 Task: Use the formula "VLOOKUP" in spreadsheet "Project protfolio".
Action: Mouse moved to (127, 65)
Screenshot: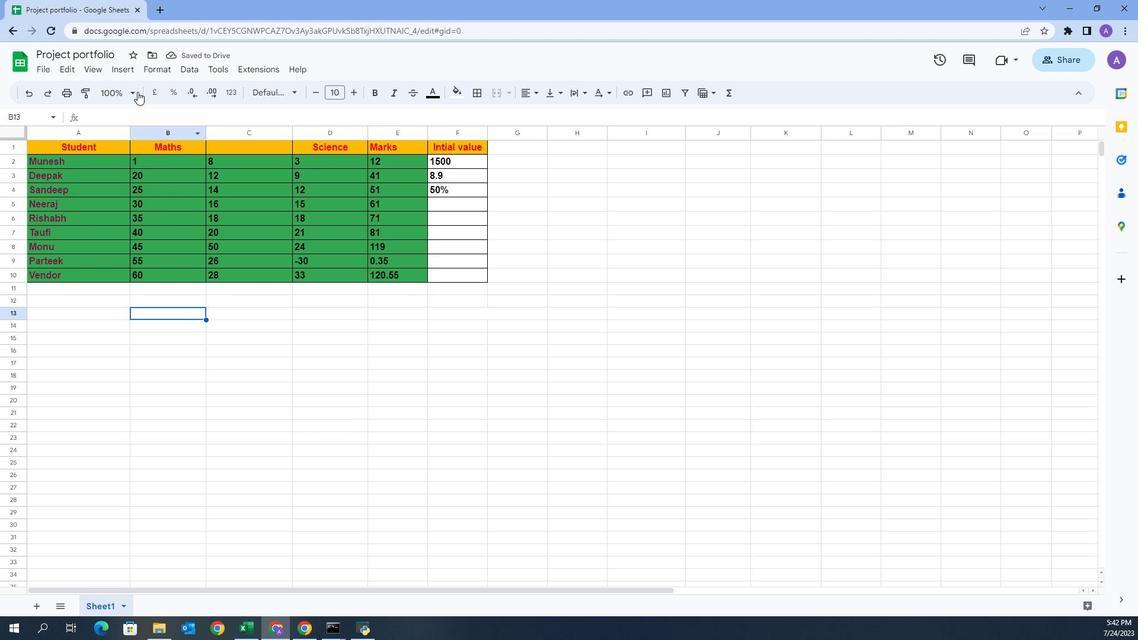 
Action: Mouse pressed left at (127, 65)
Screenshot: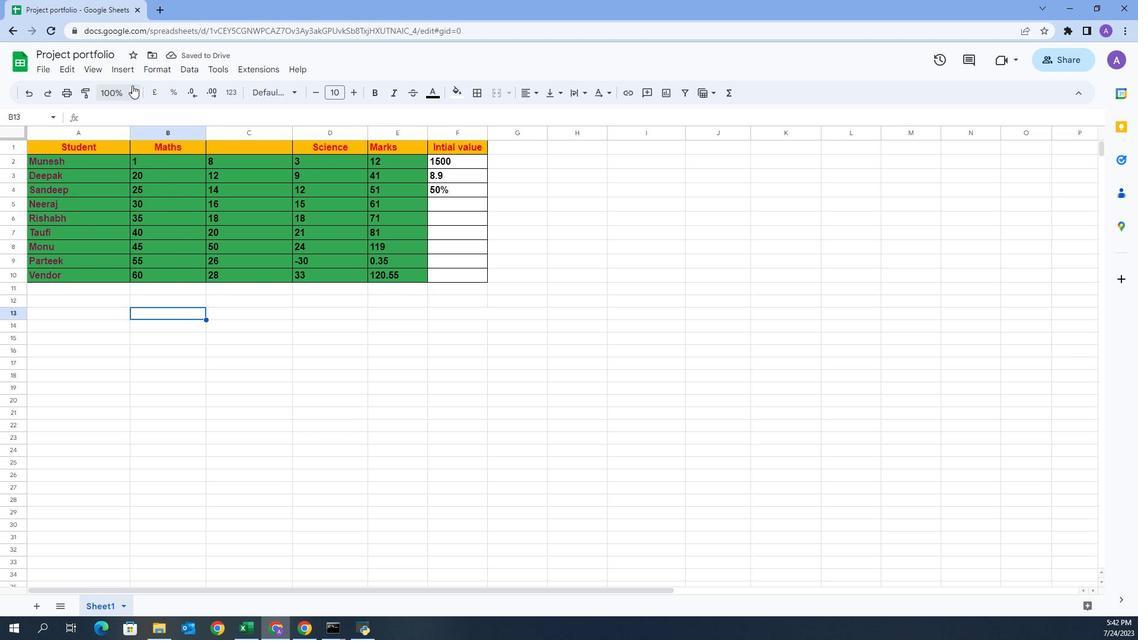 
Action: Mouse moved to (163, 250)
Screenshot: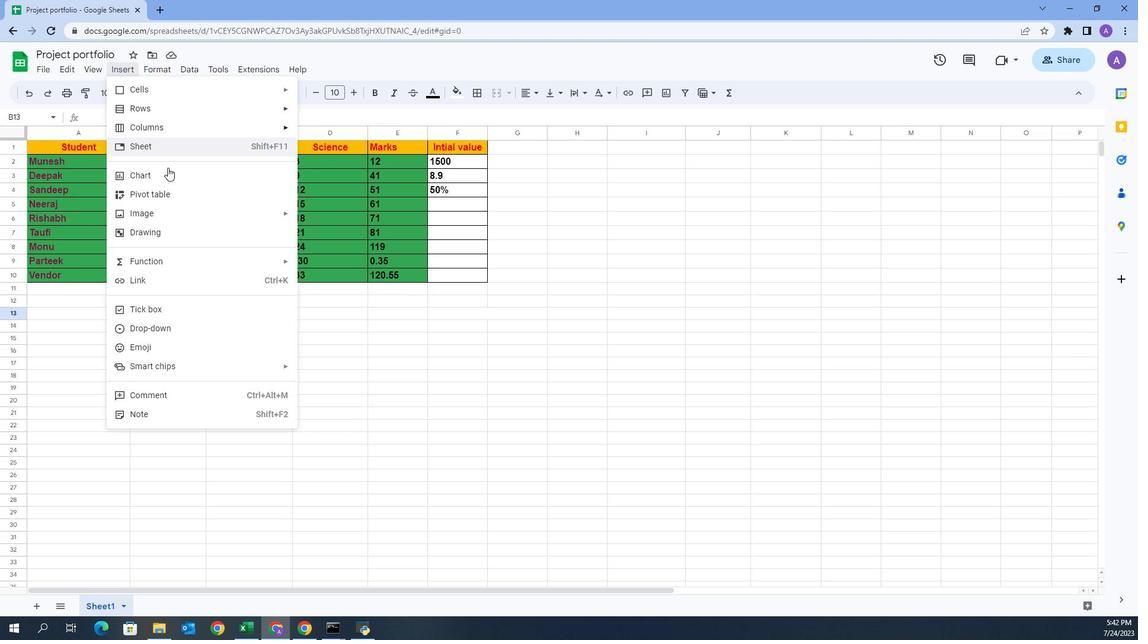 
Action: Mouse pressed left at (163, 250)
Screenshot: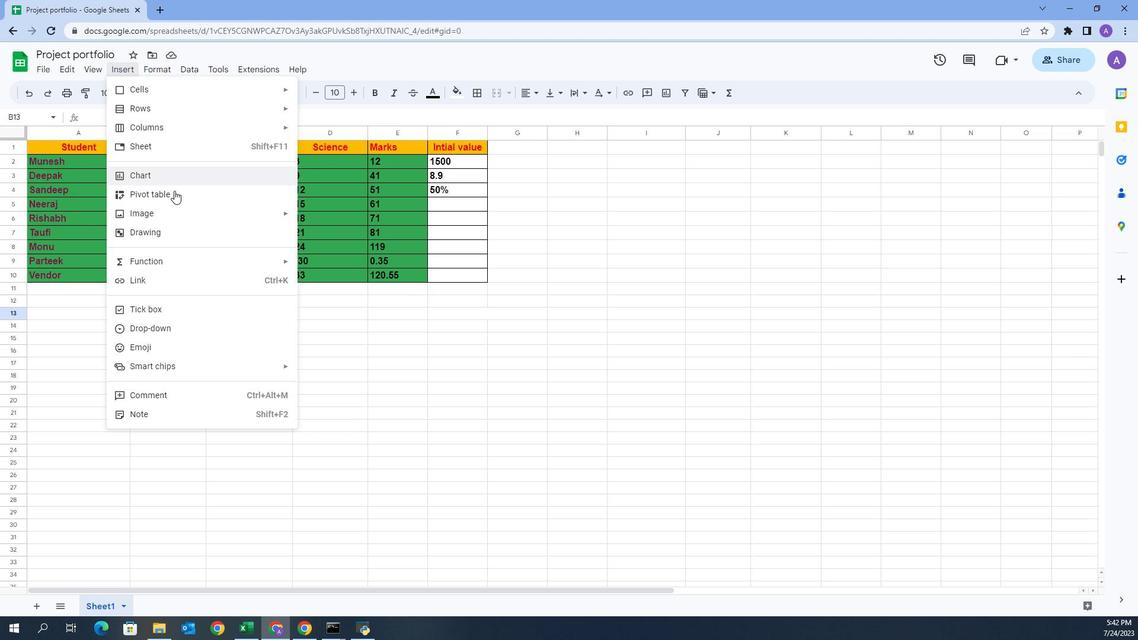 
Action: Mouse moved to (305, 258)
Screenshot: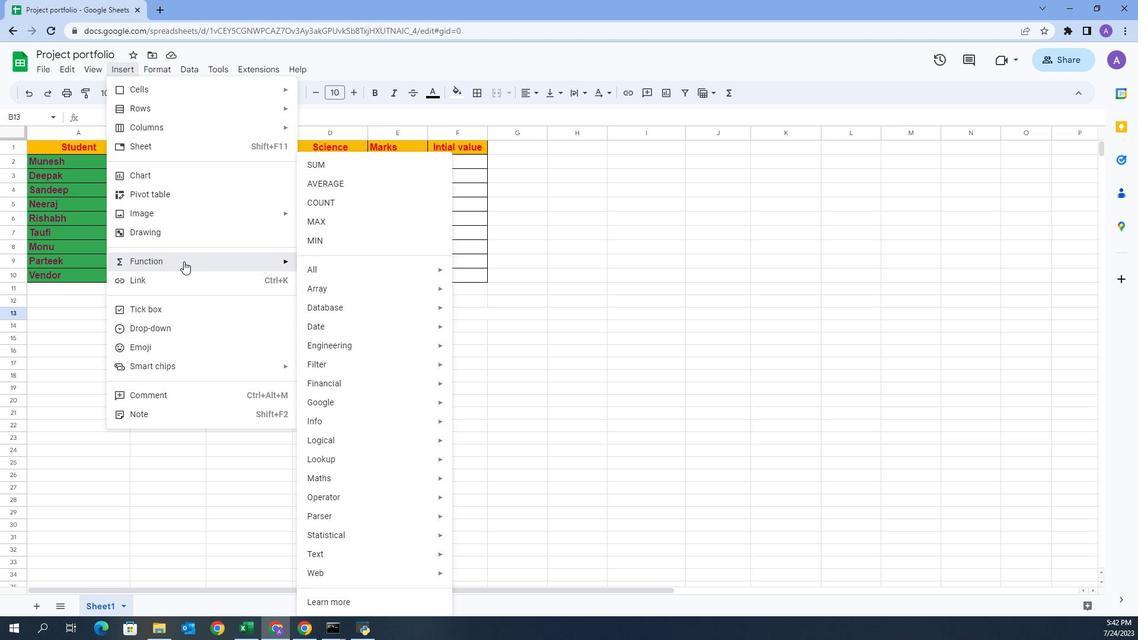 
Action: Mouse pressed left at (305, 258)
Screenshot: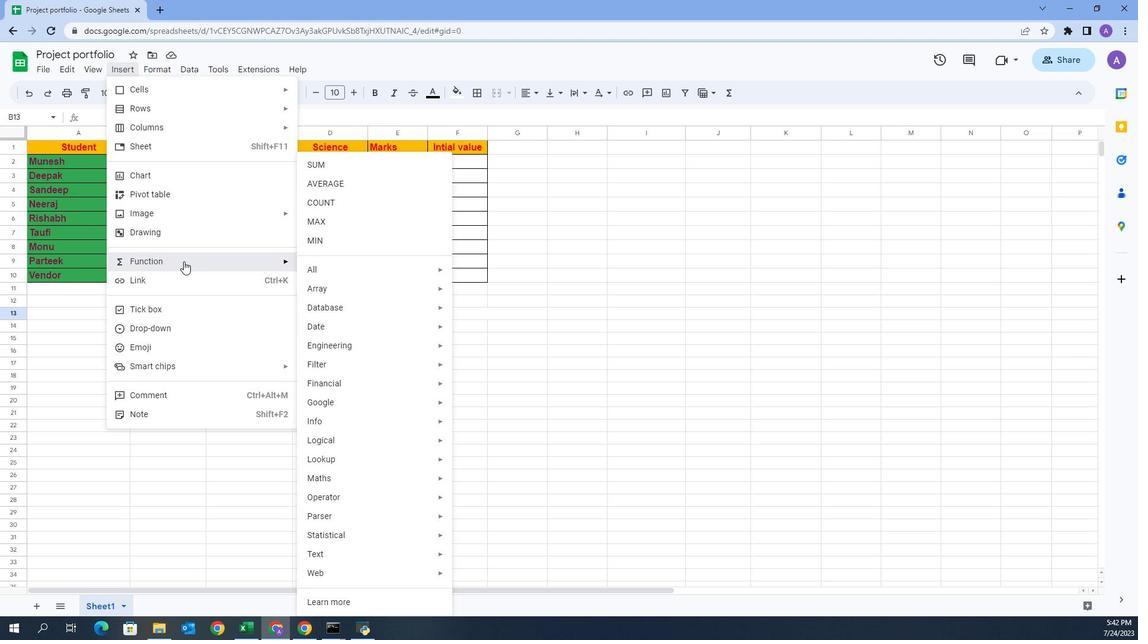 
Action: Mouse moved to (476, 590)
Screenshot: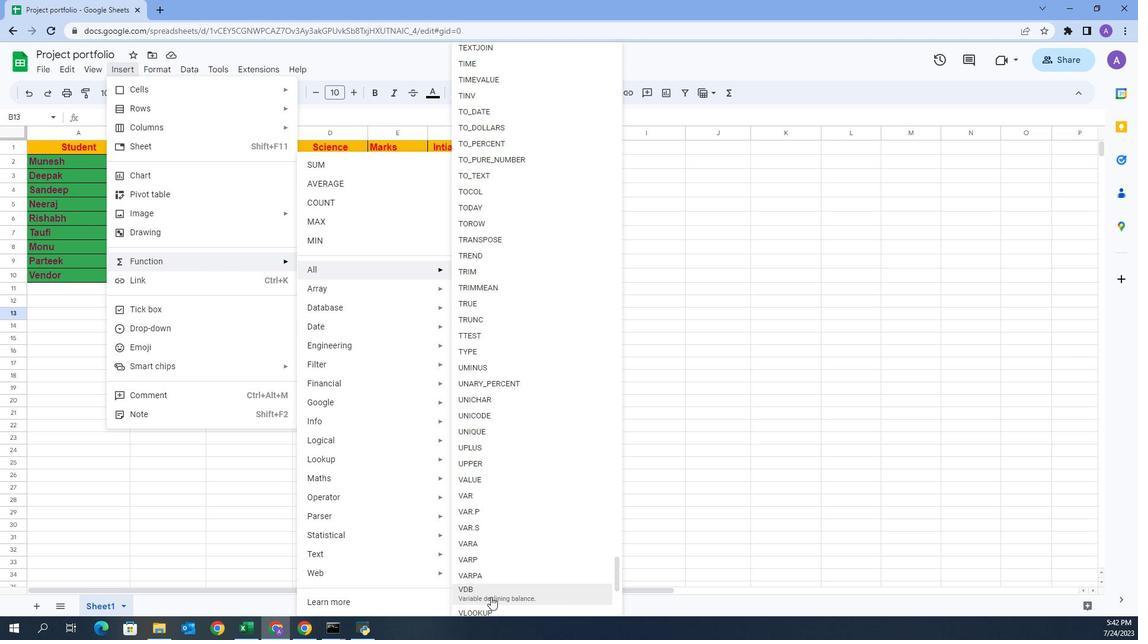 
Action: Mouse pressed left at (476, 590)
Screenshot: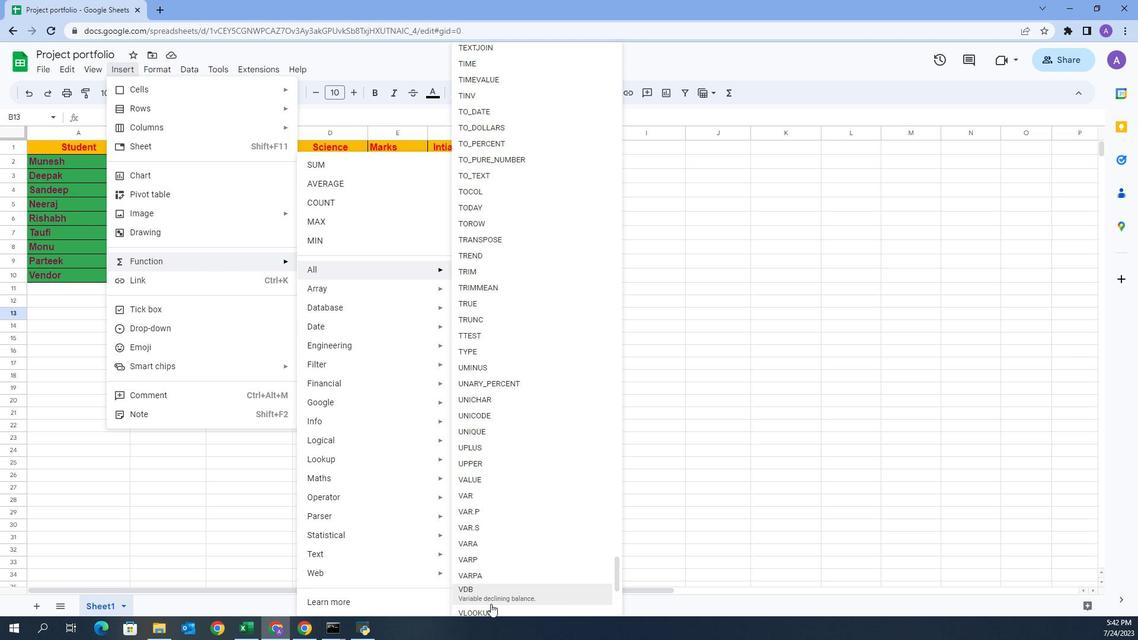 
Action: Mouse moved to (376, 259)
Screenshot: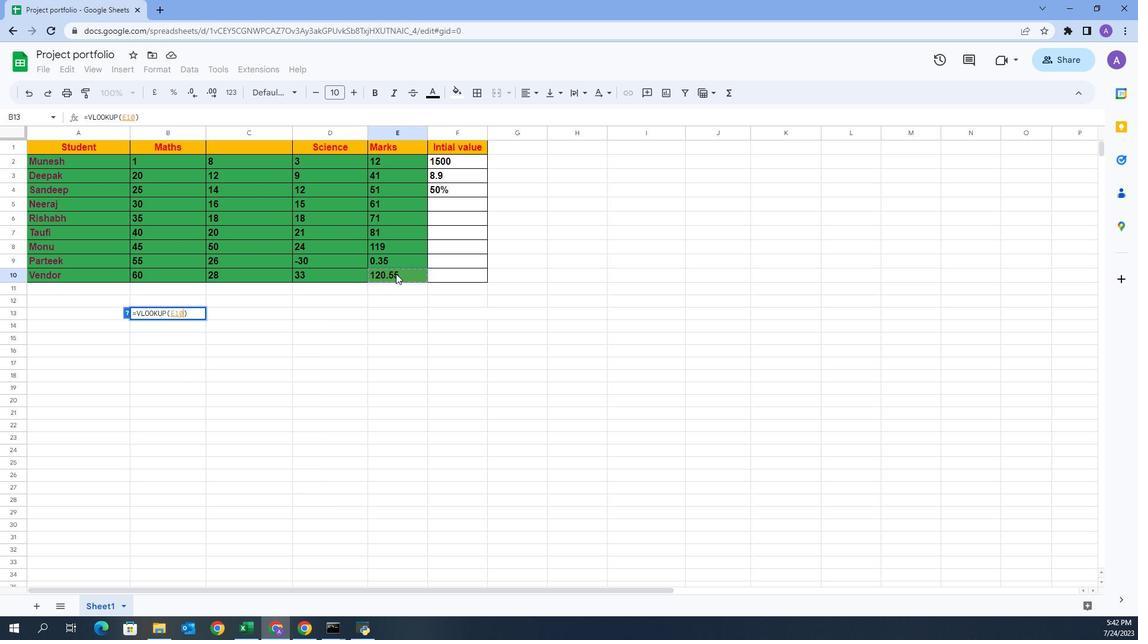 
Action: Mouse pressed left at (376, 259)
Screenshot: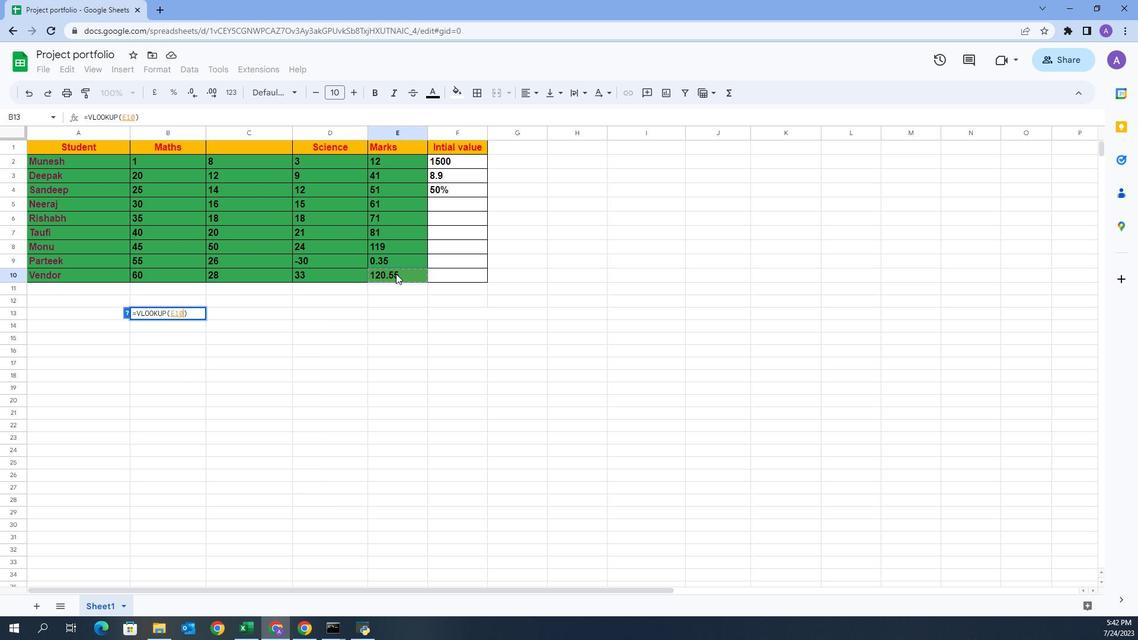 
Action: Key pressed ,
Screenshot: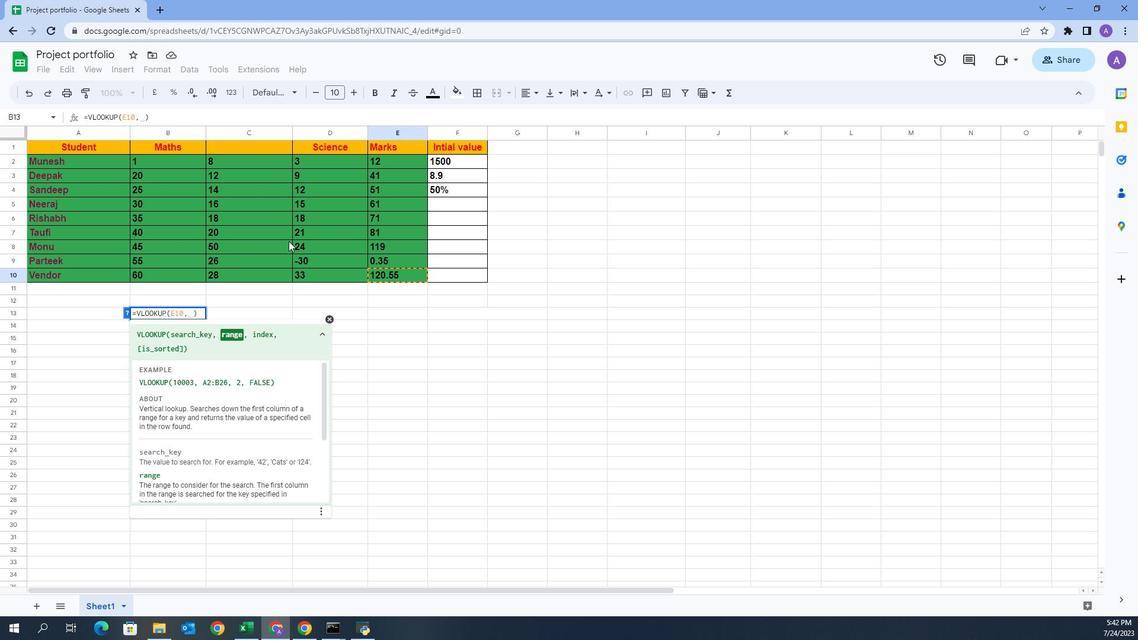 
Action: Mouse moved to (144, 156)
Screenshot: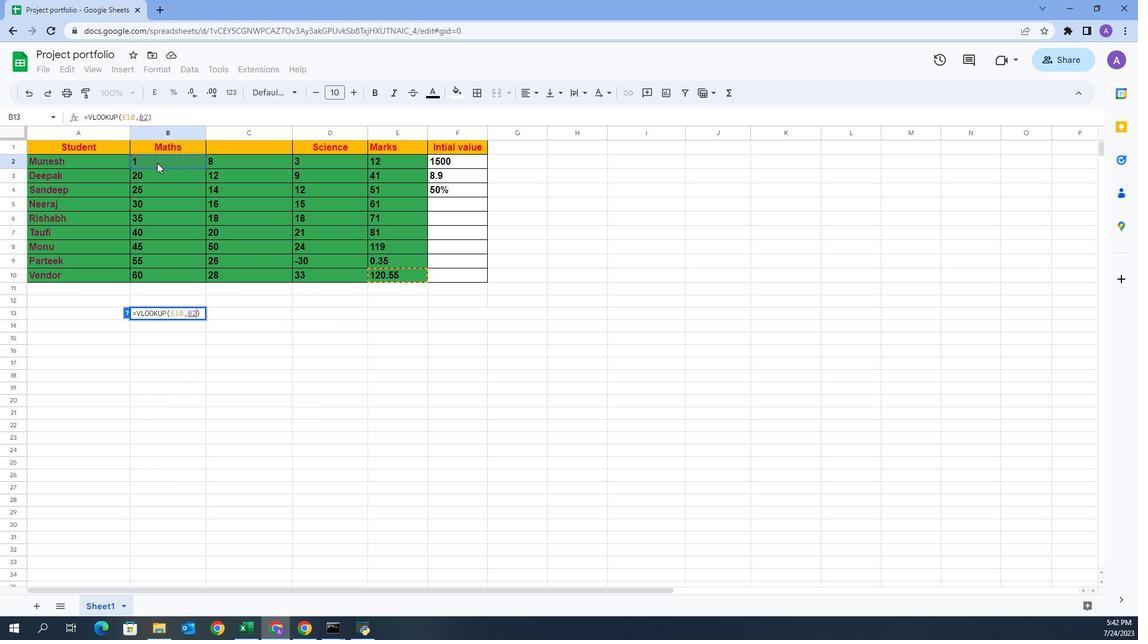 
Action: Mouse pressed left at (144, 156)
Screenshot: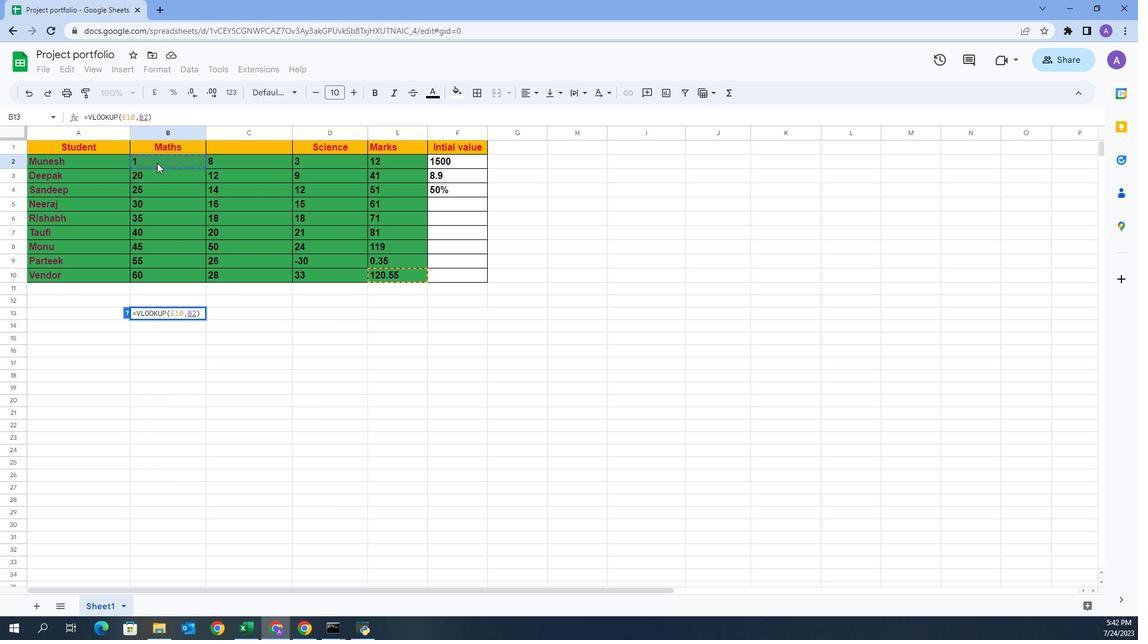 
Action: Key pressed <Key.shift><Key.down><Key.down><Key.down><Key.down><Key.down><Key.down><Key.down><Key.down>,
Screenshot: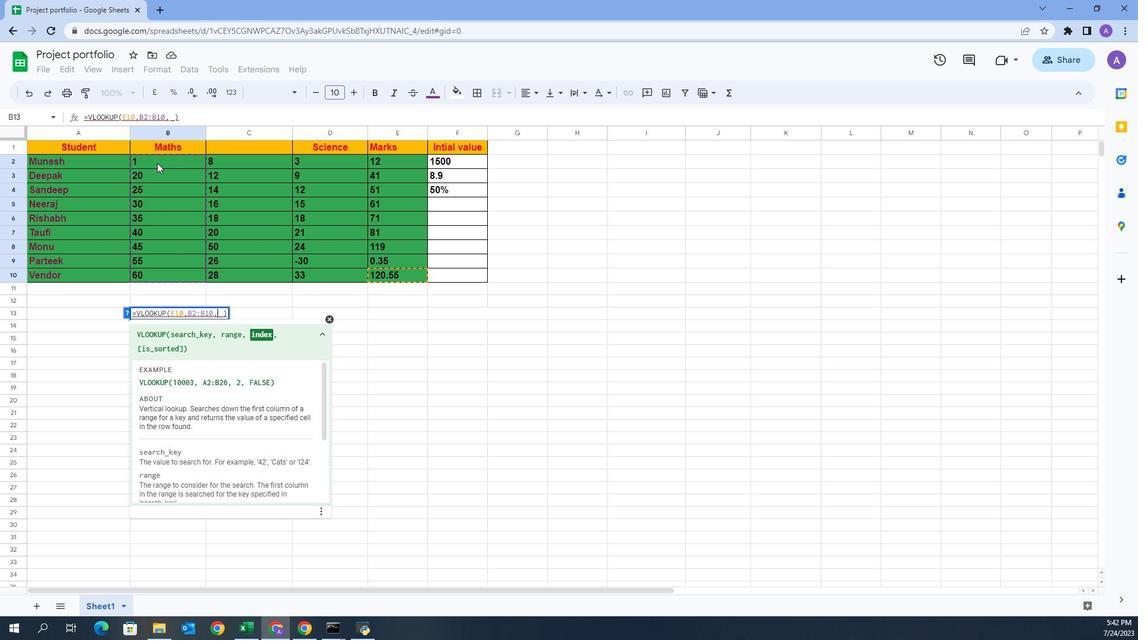 
Action: Mouse moved to (205, 149)
Screenshot: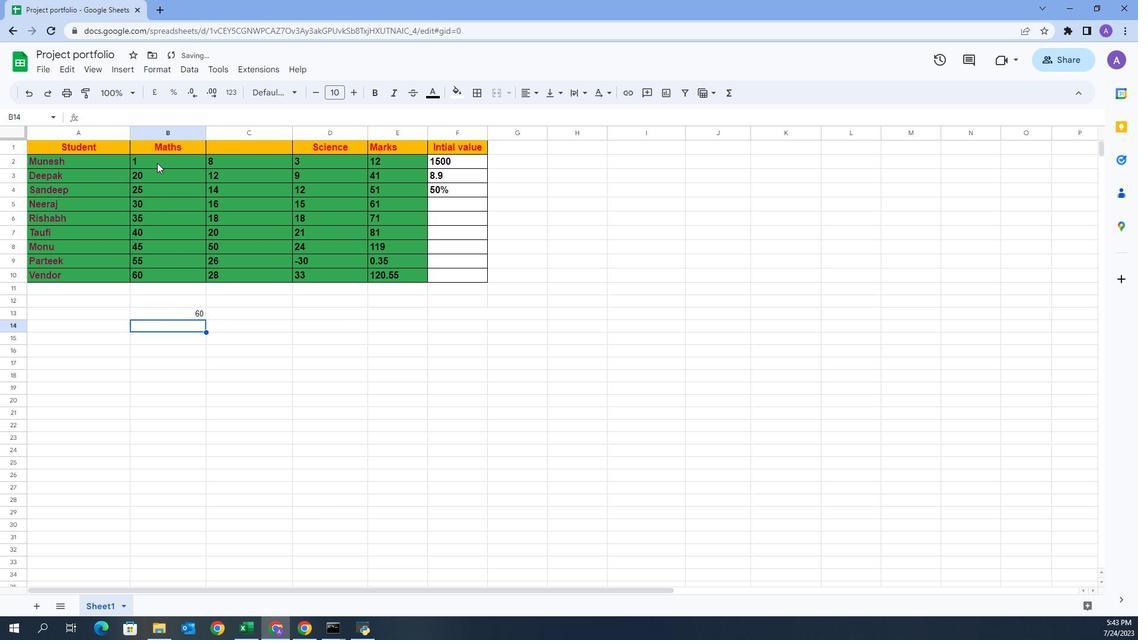 
Action: Mouse pressed left at (205, 149)
Screenshot: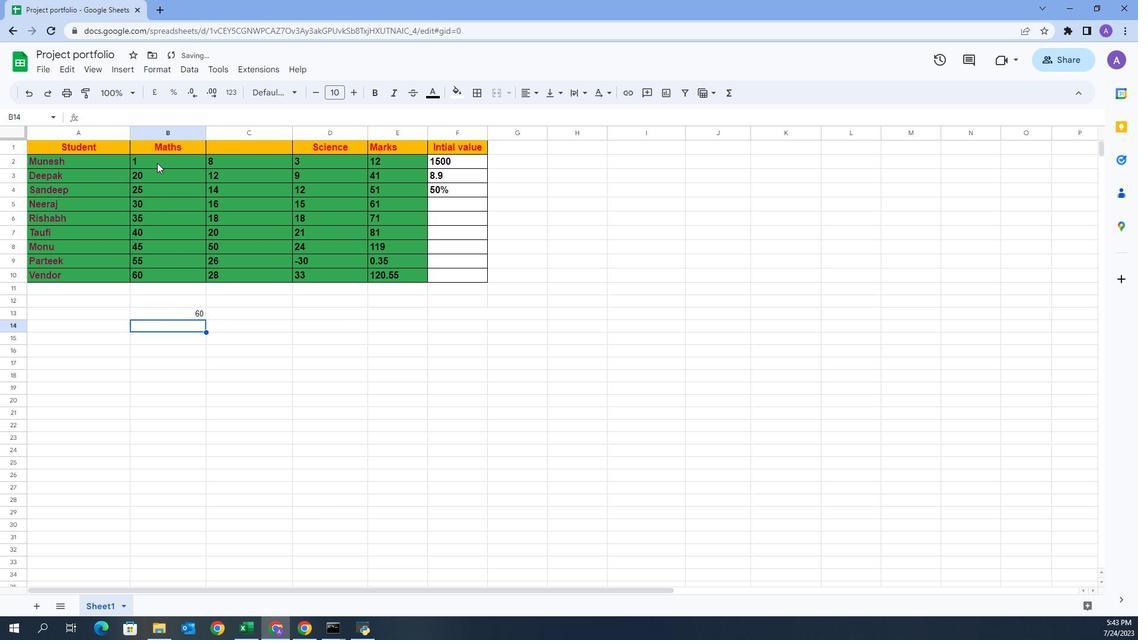 
Action: Key pressed <Key.enter>
Screenshot: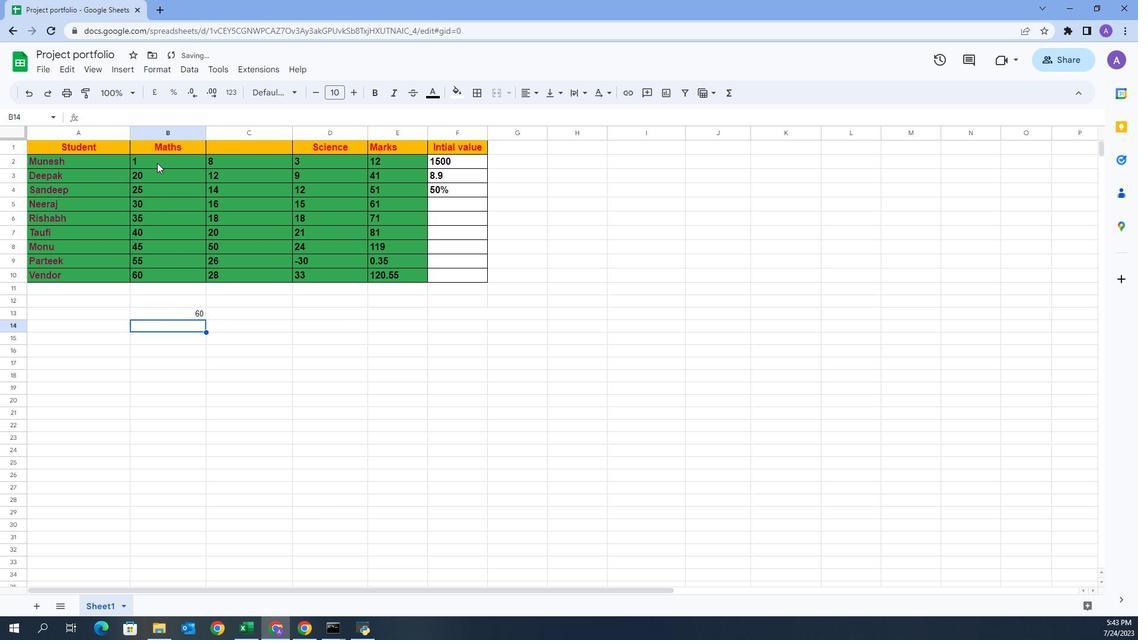 
Action: Mouse moved to (185, 301)
Screenshot: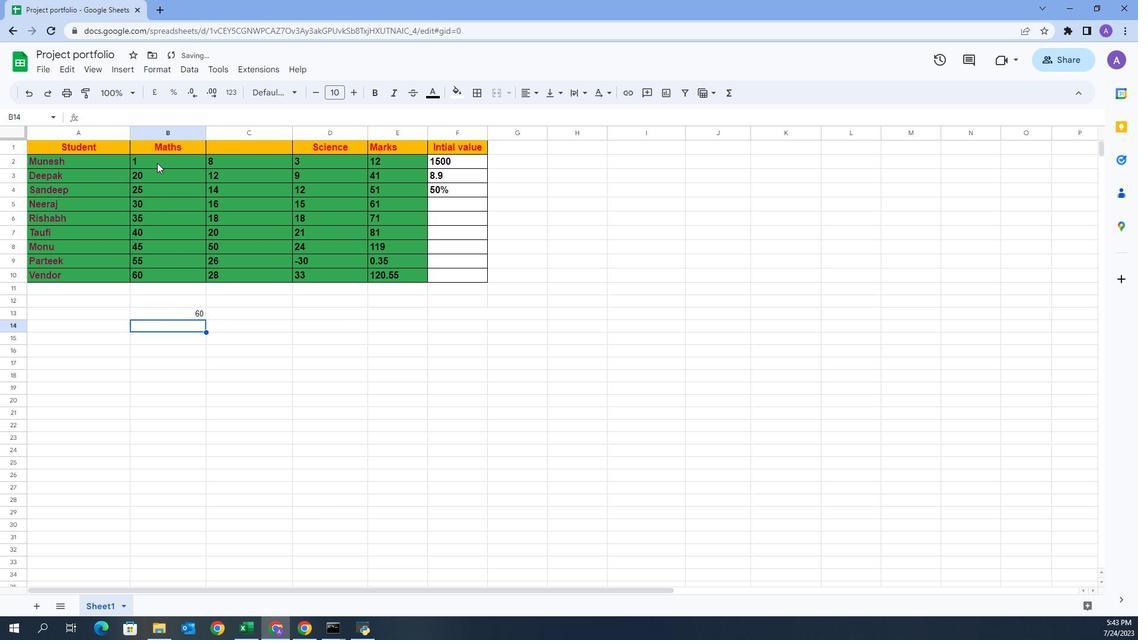 
Action: Mouse pressed left at (185, 301)
Screenshot: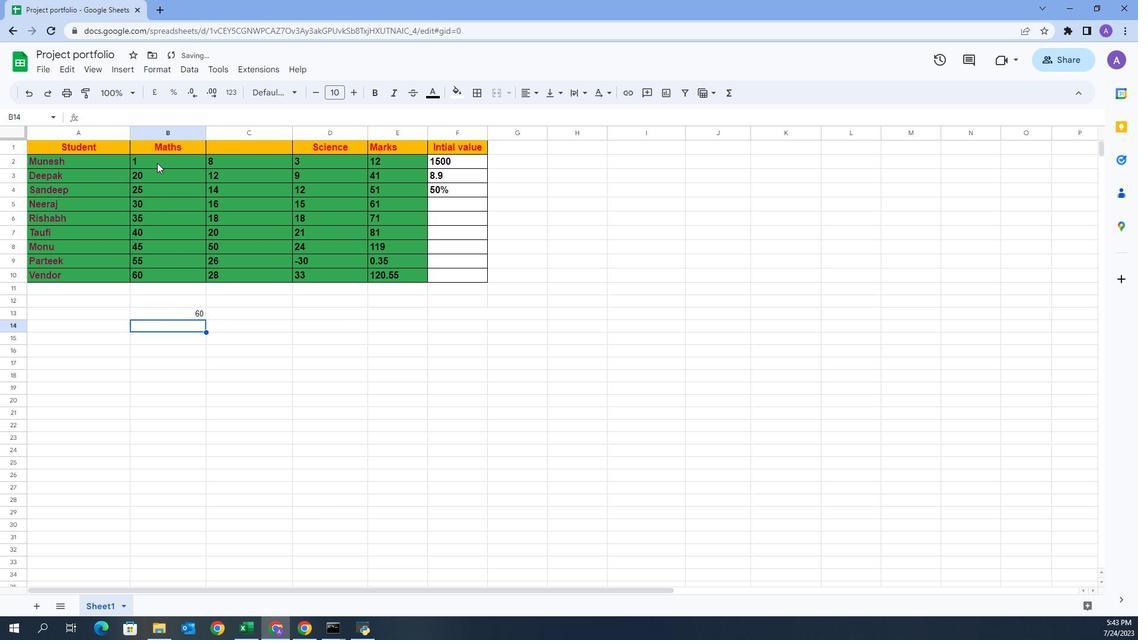 
Action: Mouse moved to (119, 69)
Screenshot: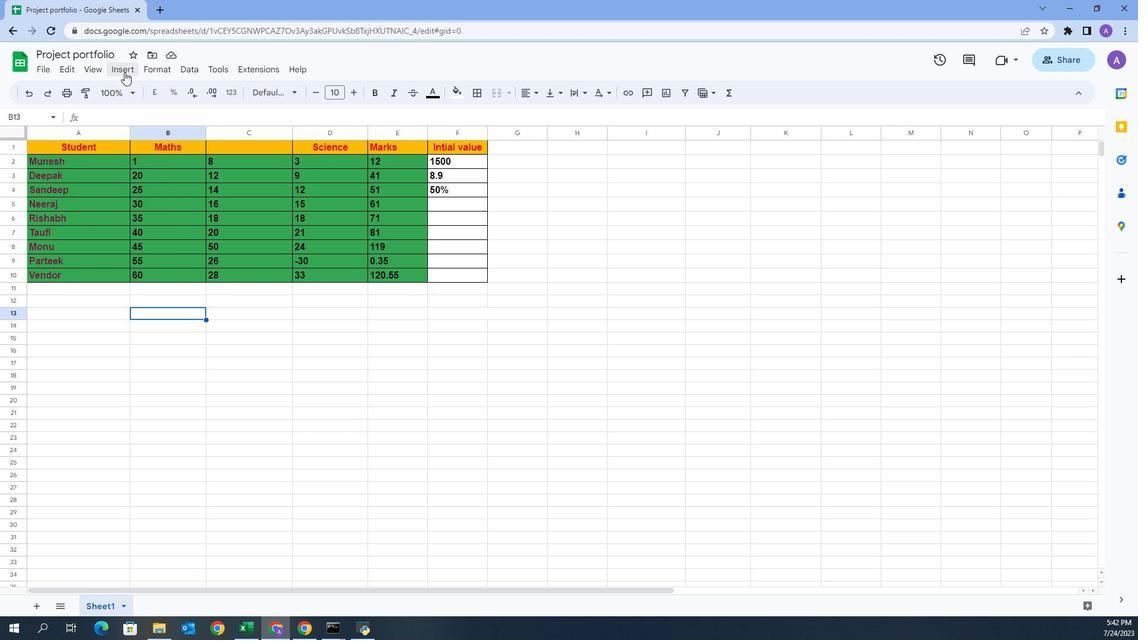 
Action: Mouse pressed left at (119, 69)
Screenshot: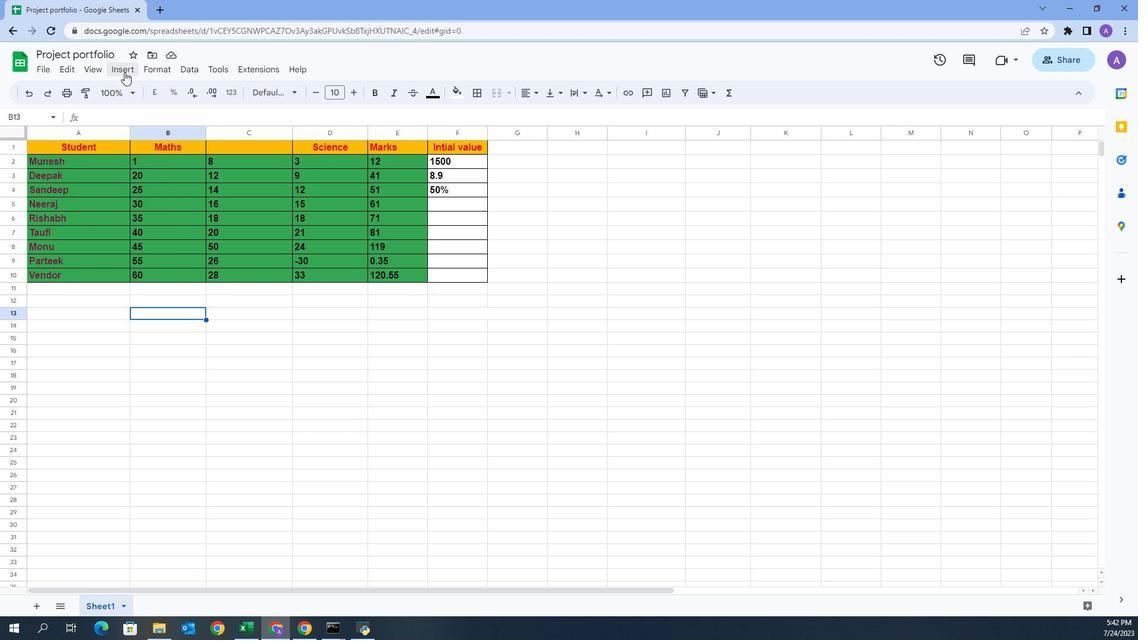 
Action: Mouse moved to (179, 253)
Screenshot: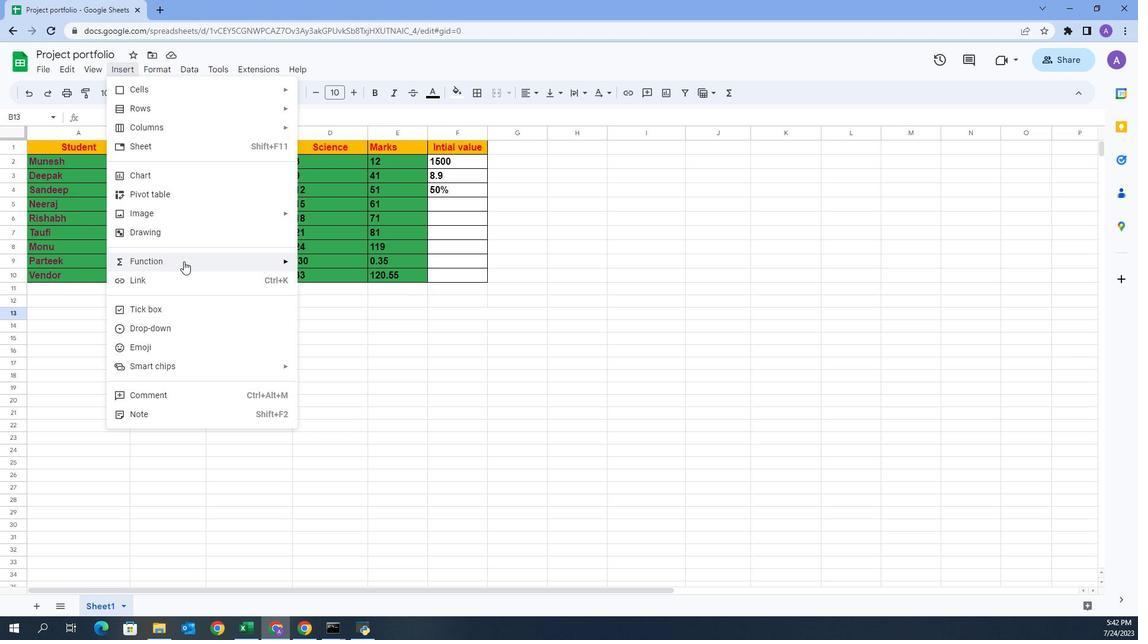 
Action: Mouse pressed left at (179, 253)
Screenshot: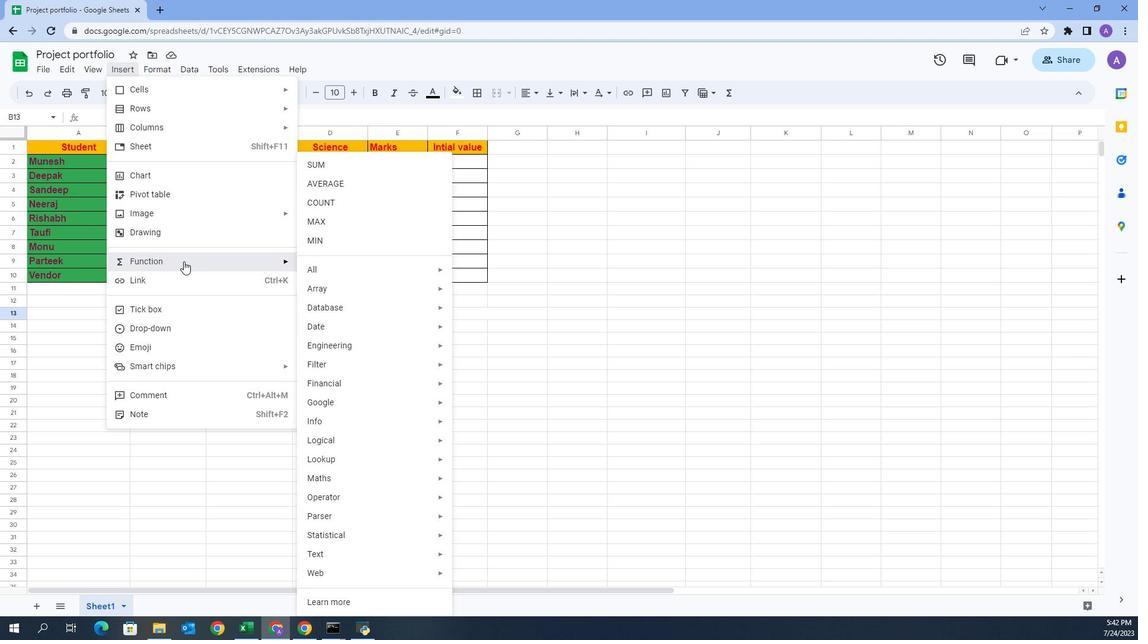 
Action: Mouse moved to (308, 257)
Screenshot: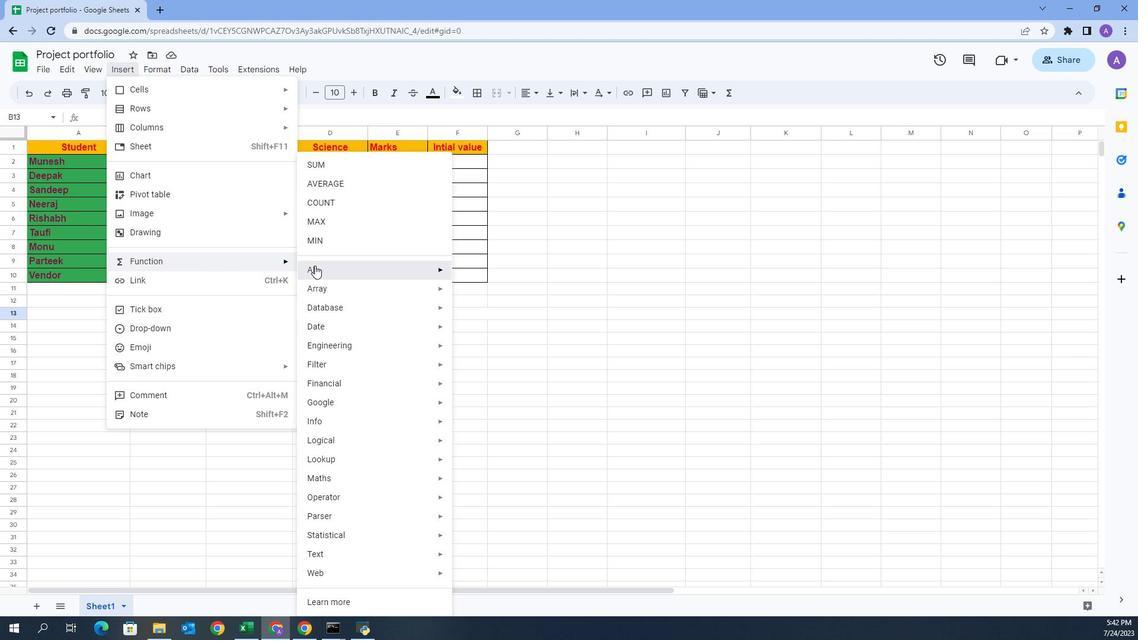 
Action: Mouse pressed left at (308, 257)
Screenshot: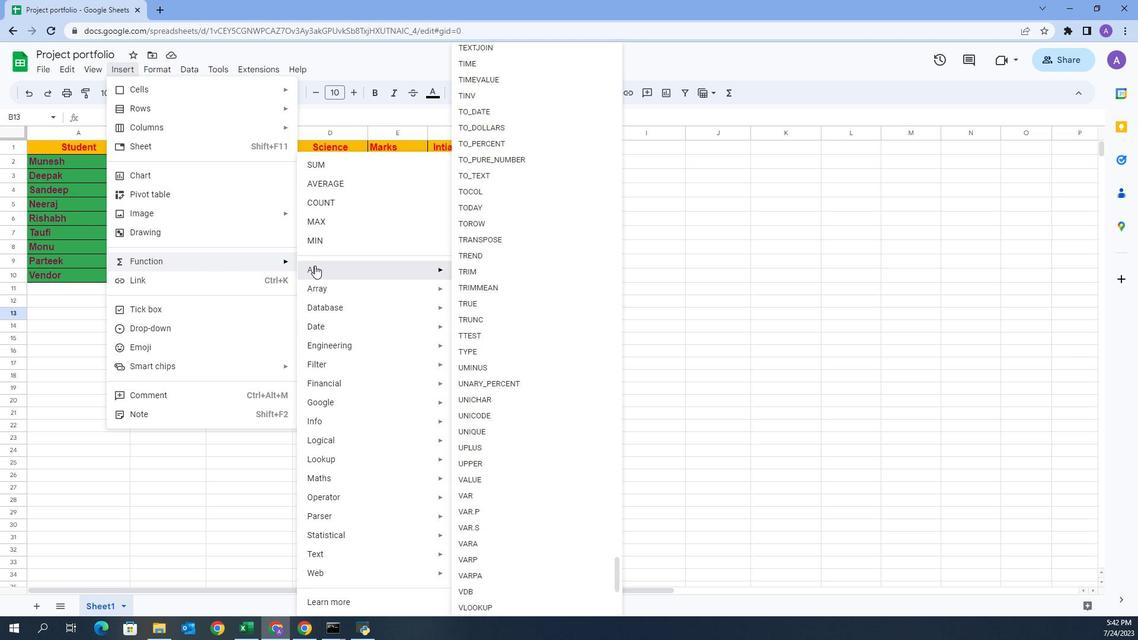 
Action: Mouse moved to (483, 590)
Screenshot: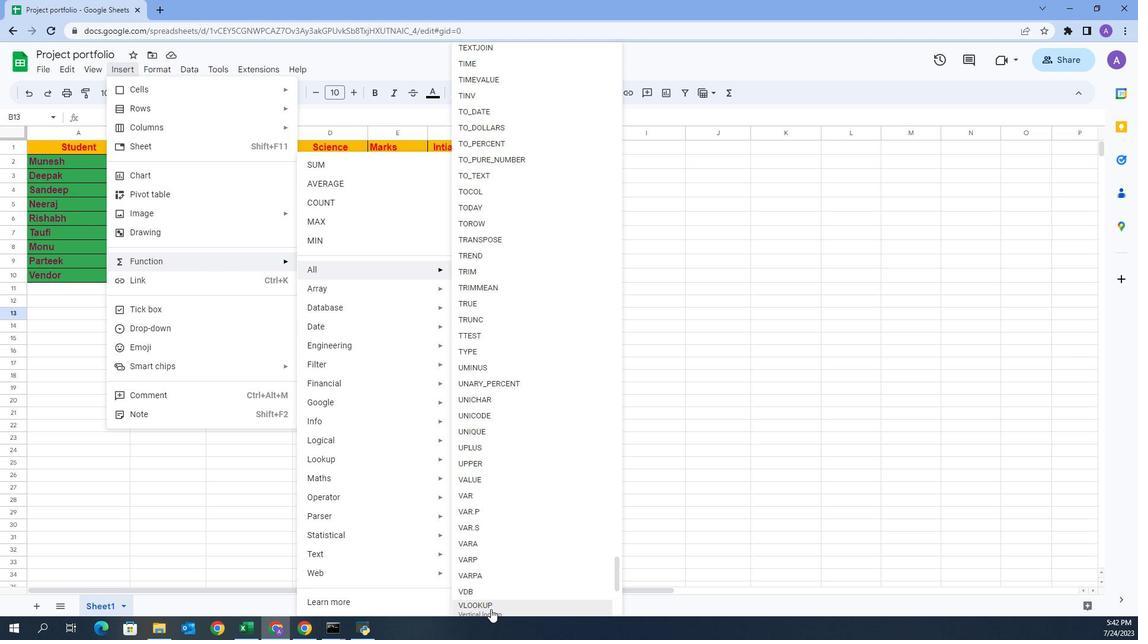 
Action: Mouse pressed left at (483, 590)
Screenshot: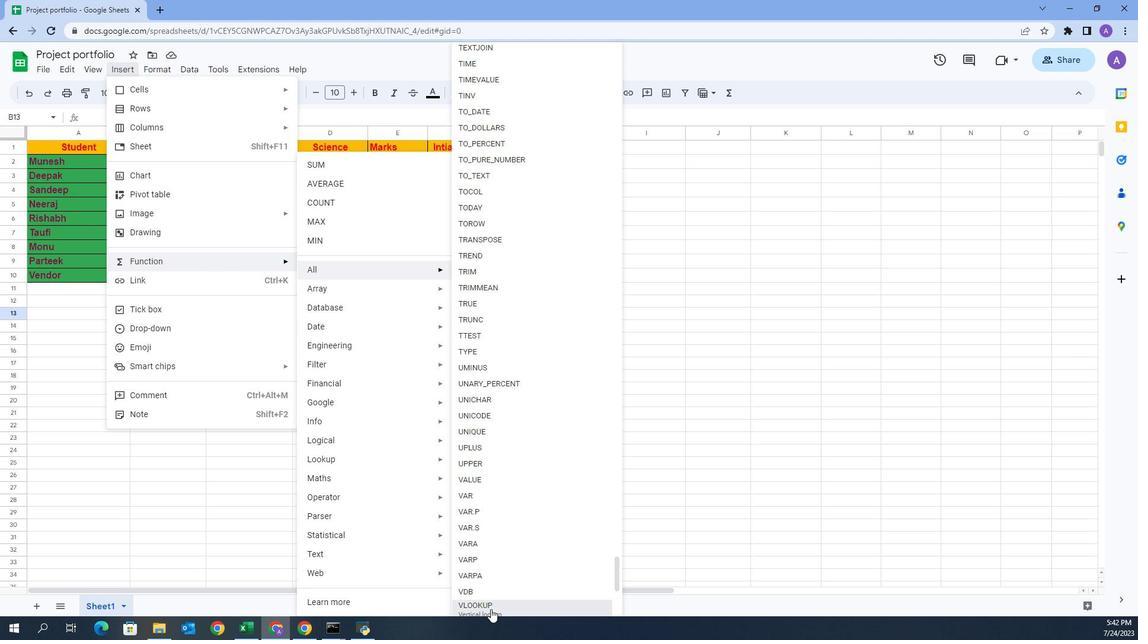 
Action: Mouse moved to (389, 264)
Screenshot: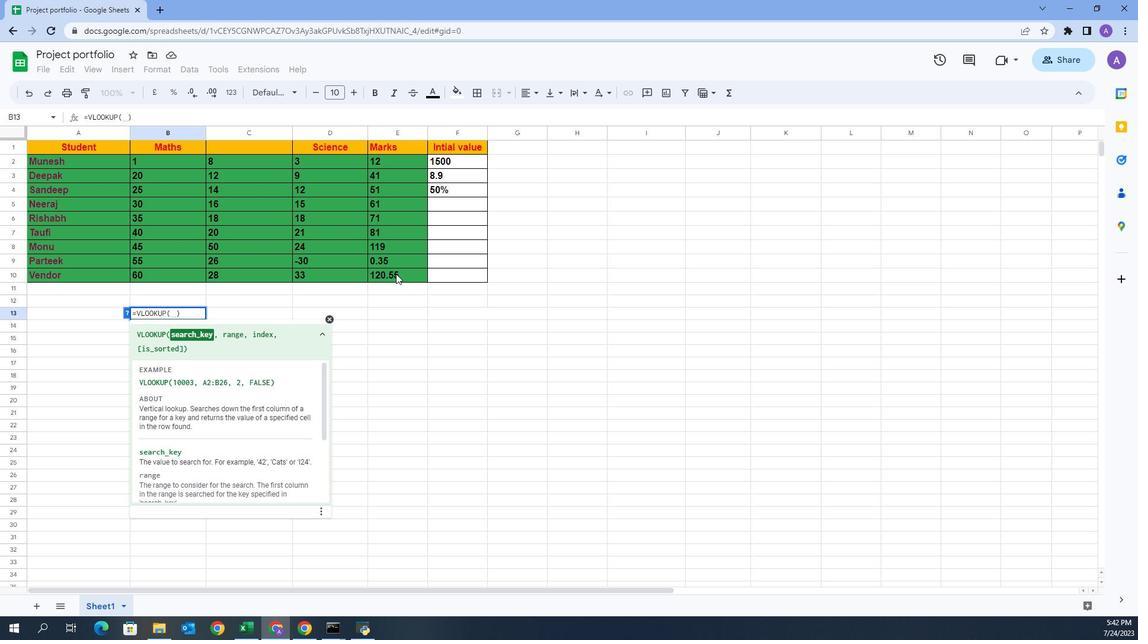 
Action: Mouse pressed left at (389, 264)
Screenshot: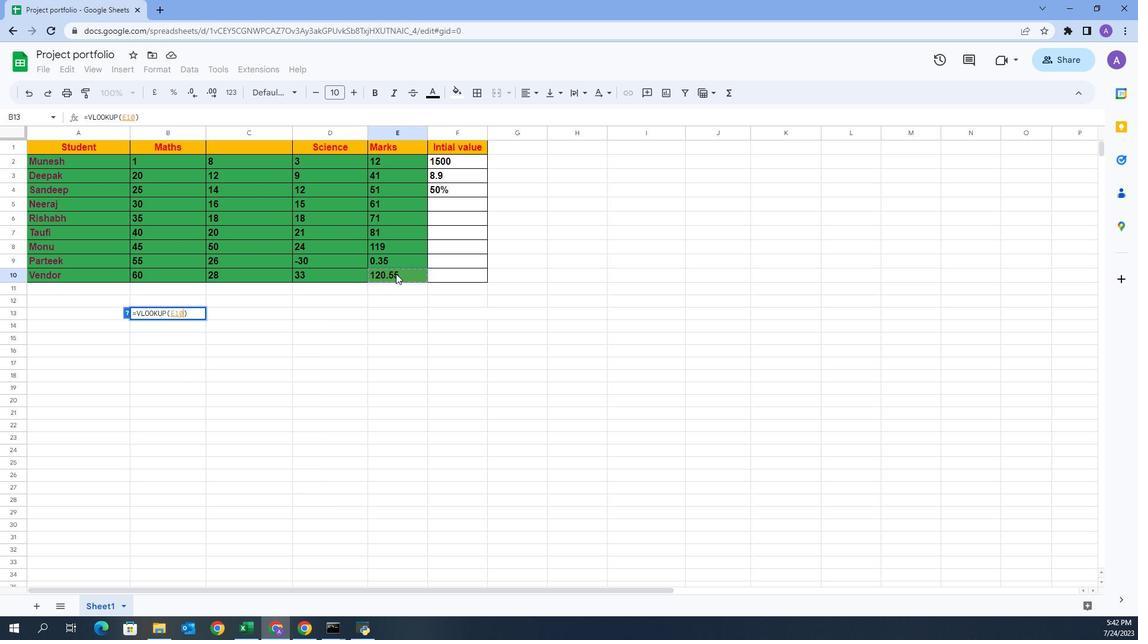 
Action: Key pressed ,
Screenshot: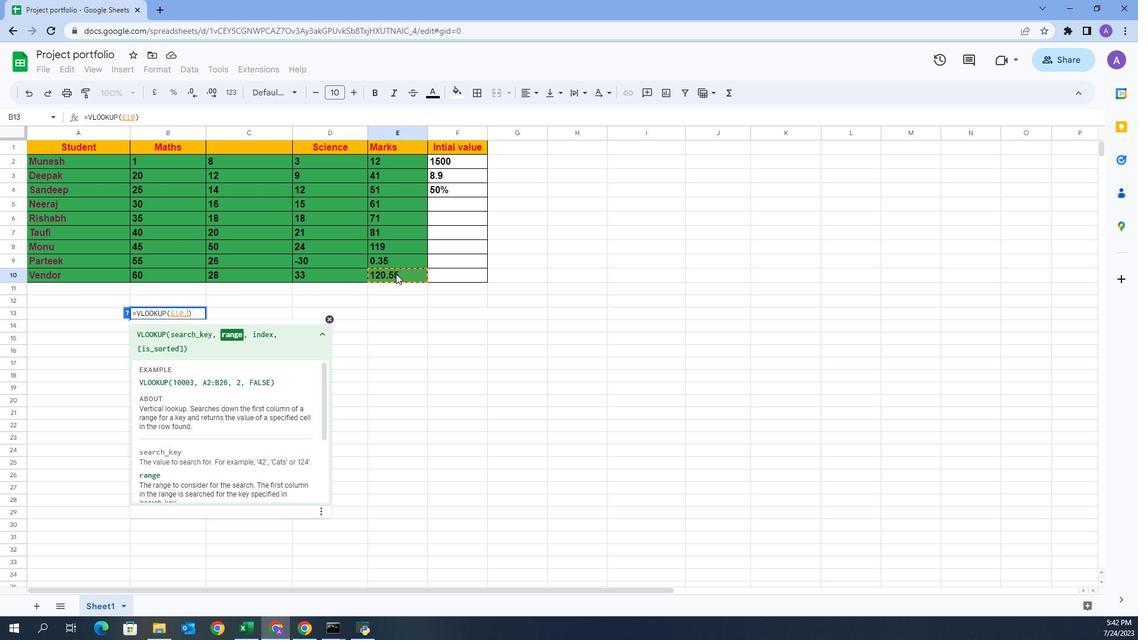 
Action: Mouse moved to (152, 157)
Screenshot: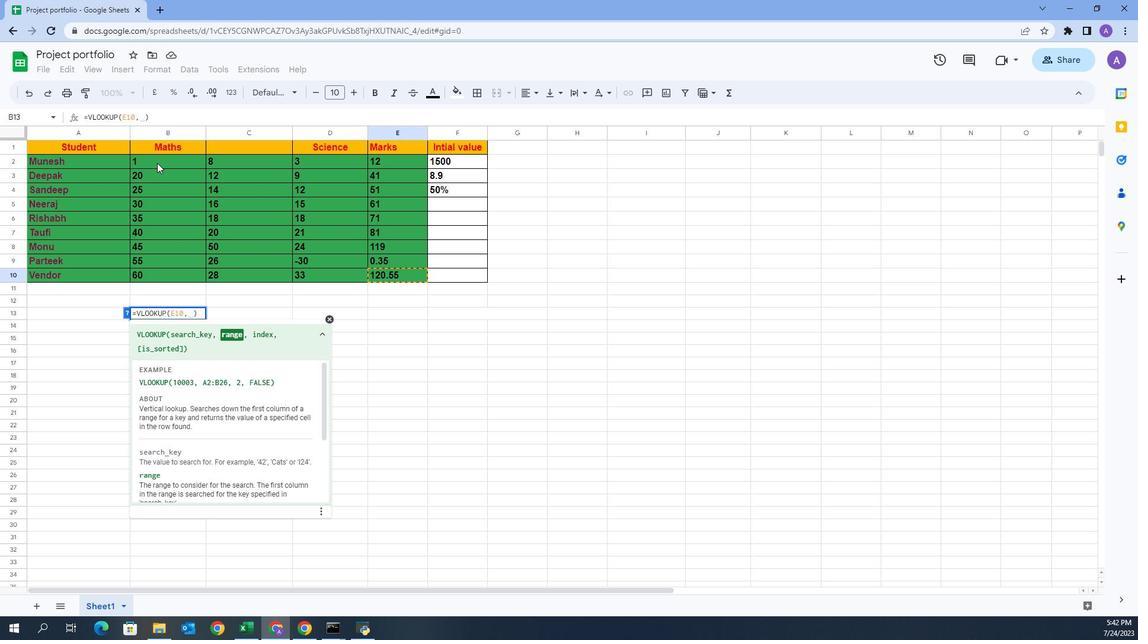 
Action: Mouse pressed left at (152, 157)
Screenshot: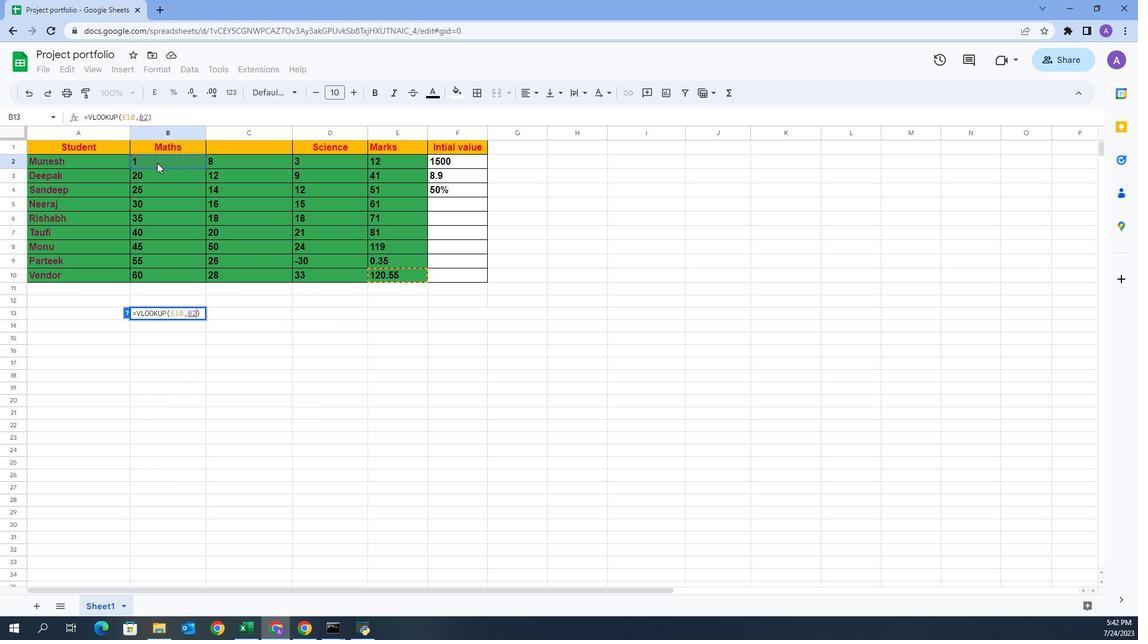 
Action: Key pressed <Key.shift><Key.down><Key.down><Key.down><Key.down><Key.down><Key.down><Key.down><Key.down>,
Screenshot: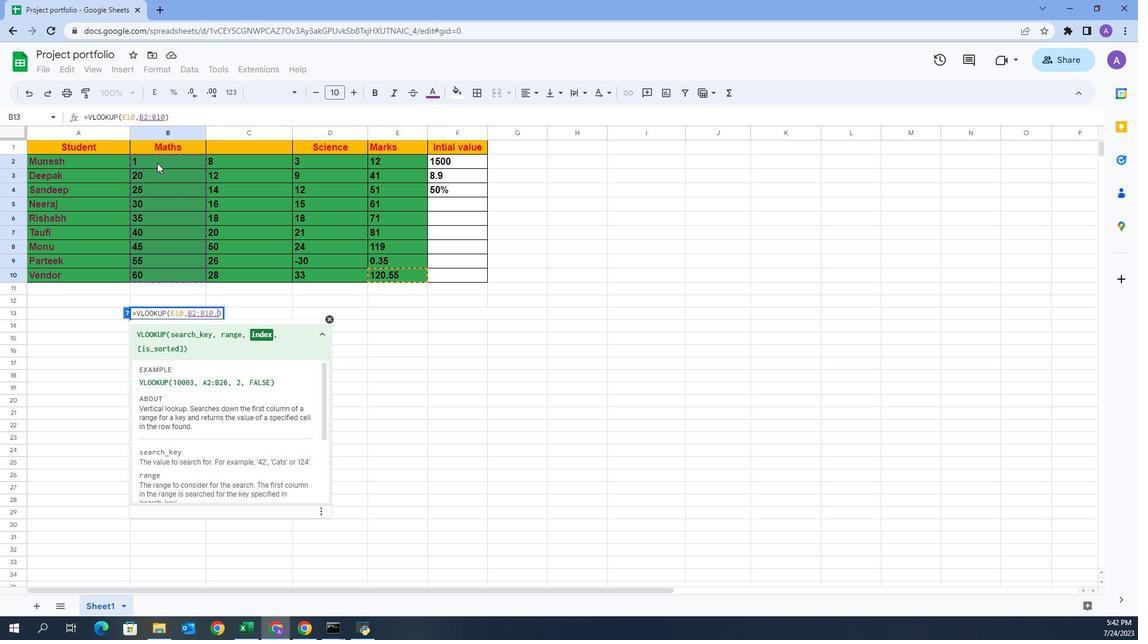 
Action: Mouse pressed left at (152, 157)
Screenshot: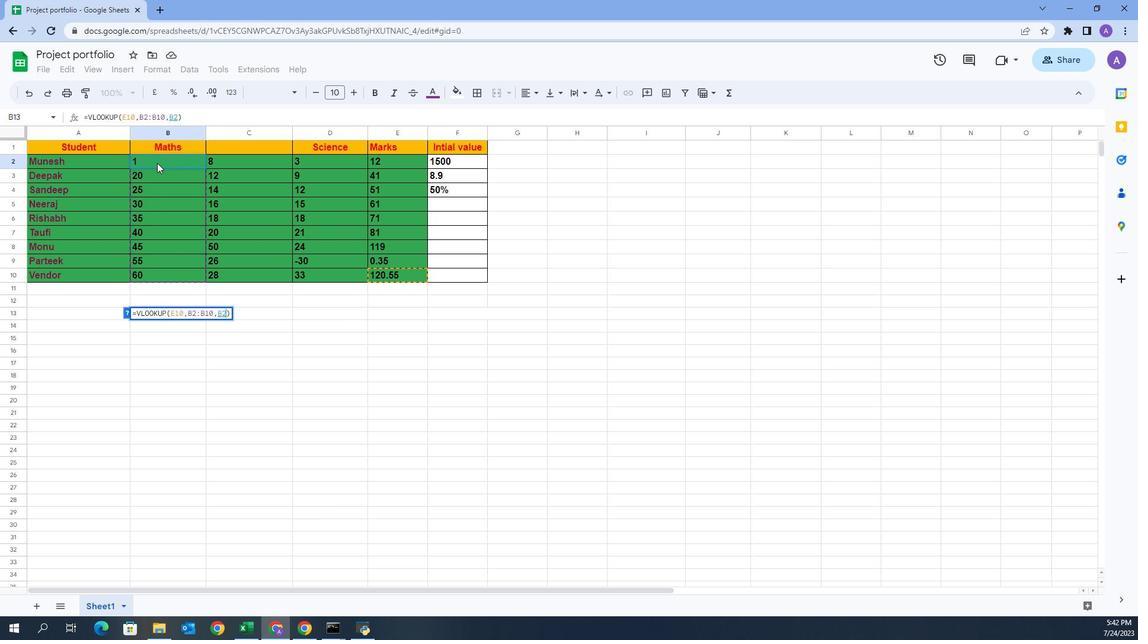
Action: Key pressed <Key.enter>
Screenshot: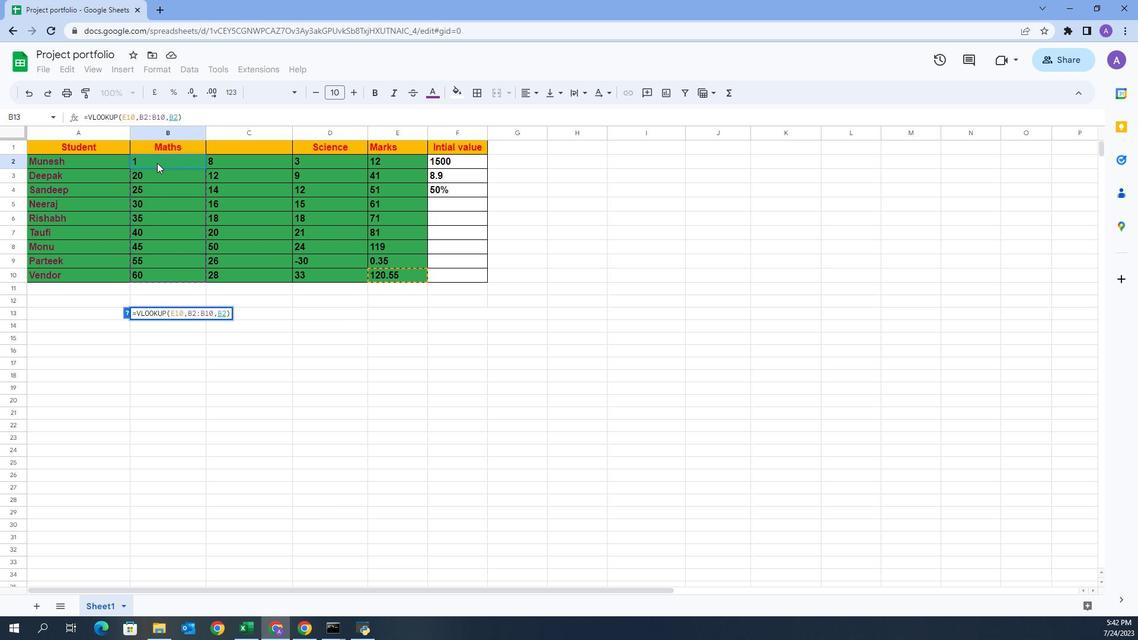 
